 Task: Look for products with assorted flavor in the category "Lollipops".
Action: Mouse moved to (15, 68)
Screenshot: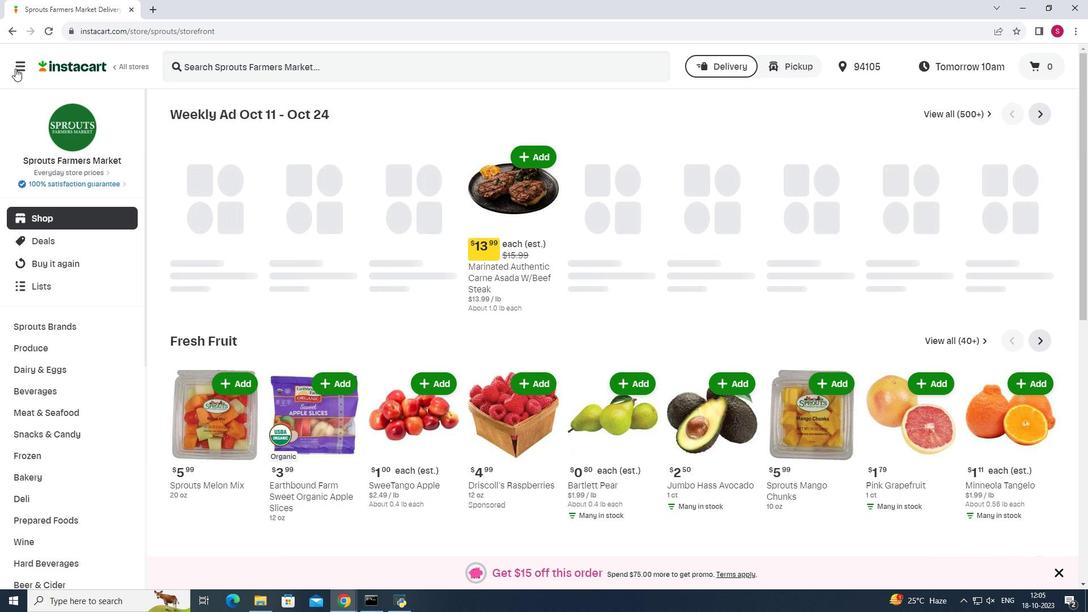 
Action: Mouse pressed left at (15, 68)
Screenshot: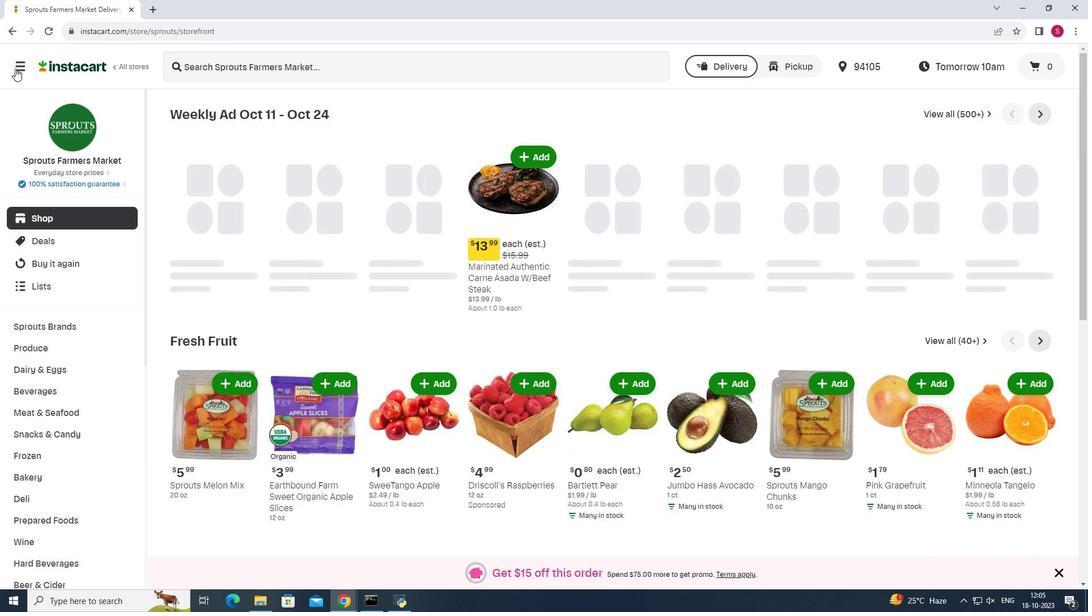
Action: Mouse moved to (69, 304)
Screenshot: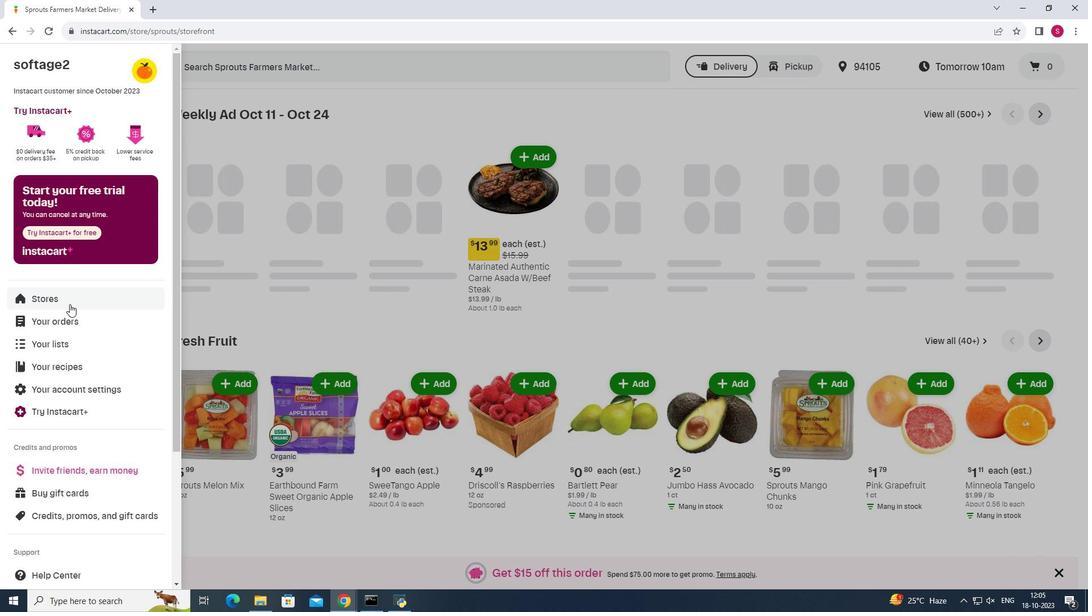 
Action: Mouse pressed left at (69, 304)
Screenshot: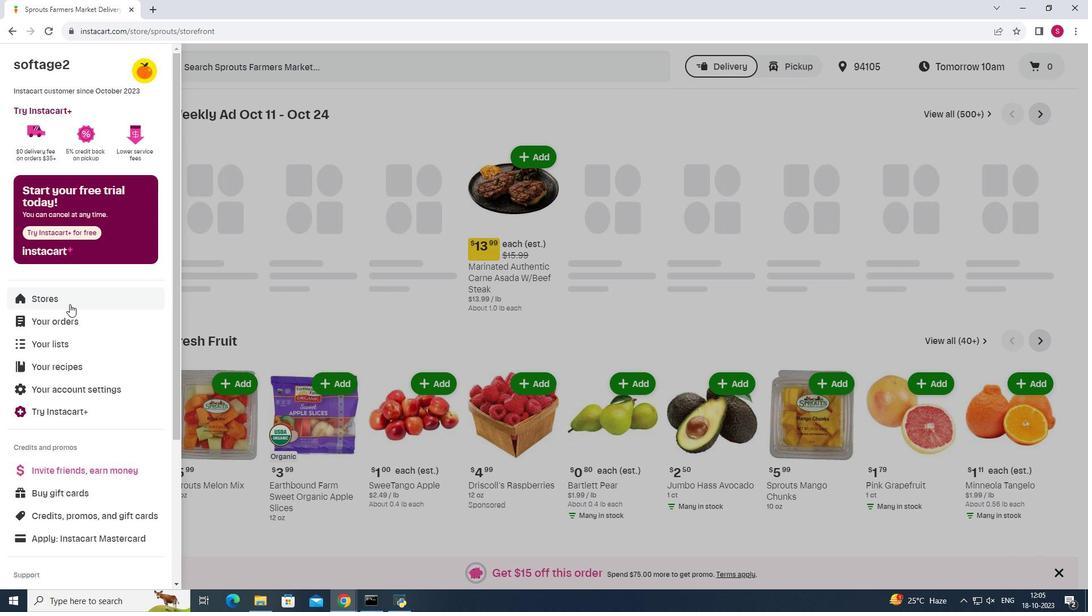
Action: Mouse moved to (270, 103)
Screenshot: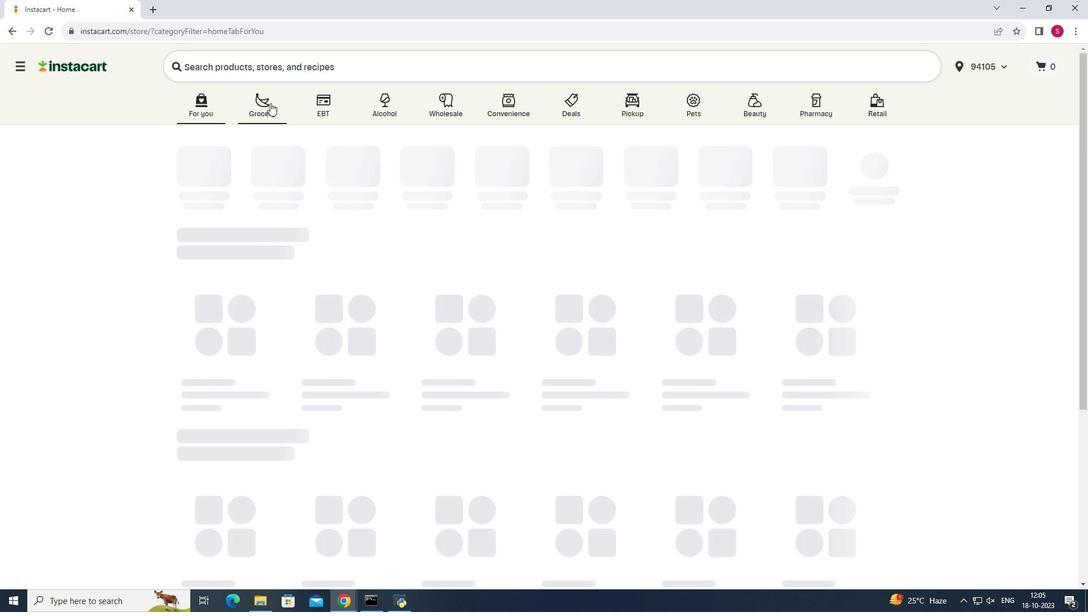 
Action: Mouse pressed left at (270, 103)
Screenshot: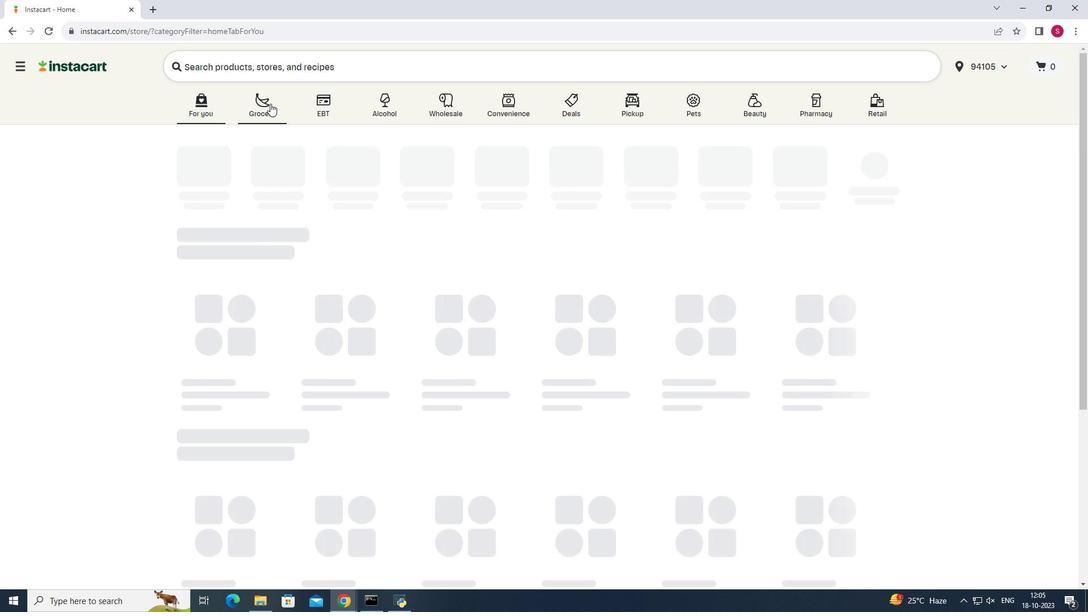 
Action: Mouse moved to (774, 151)
Screenshot: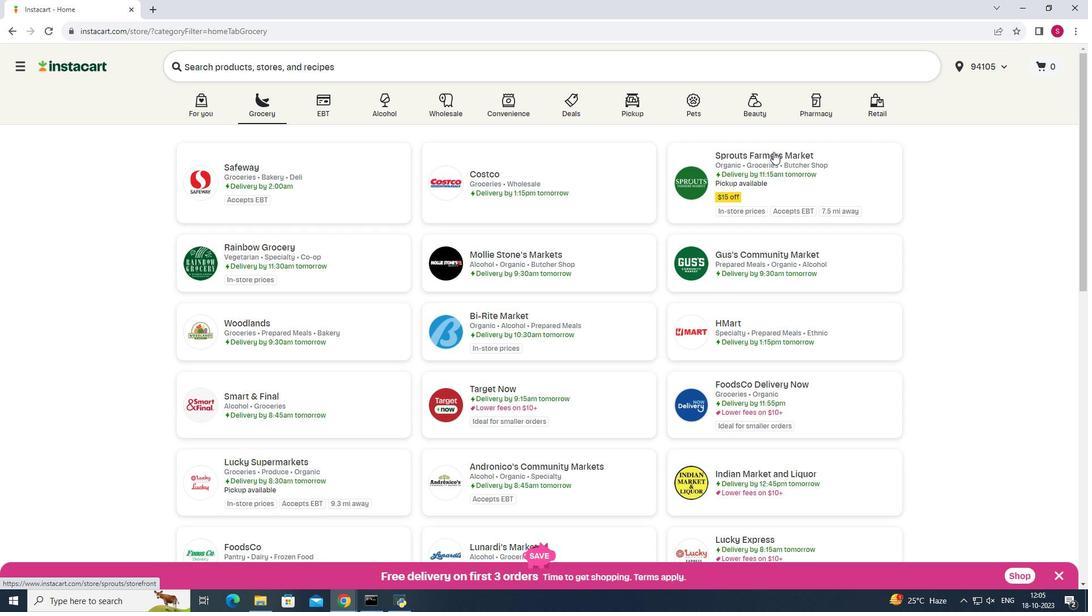 
Action: Mouse pressed left at (774, 151)
Screenshot: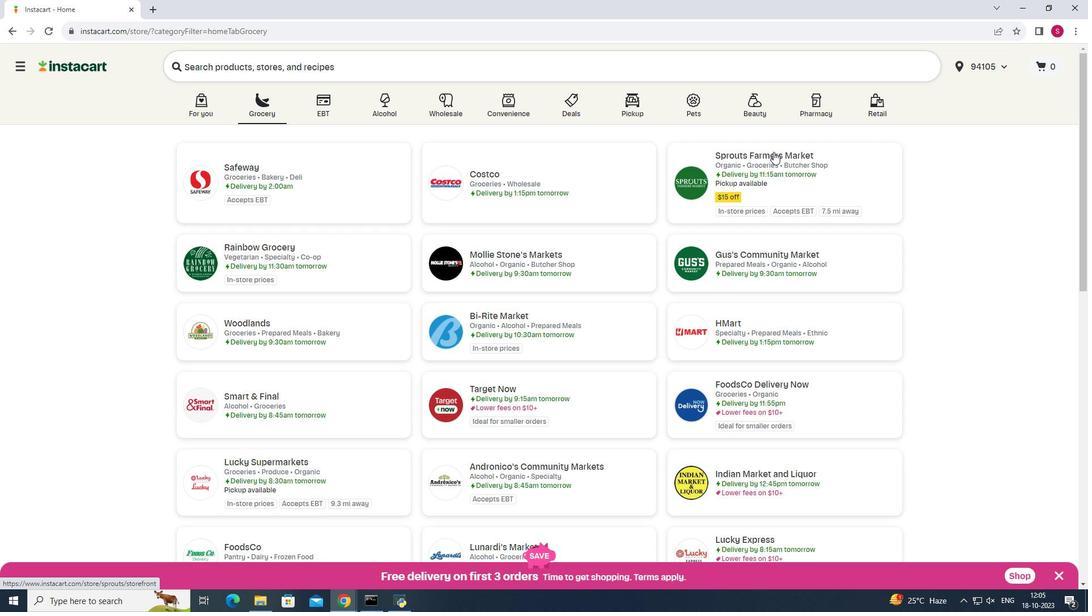 
Action: Mouse moved to (45, 432)
Screenshot: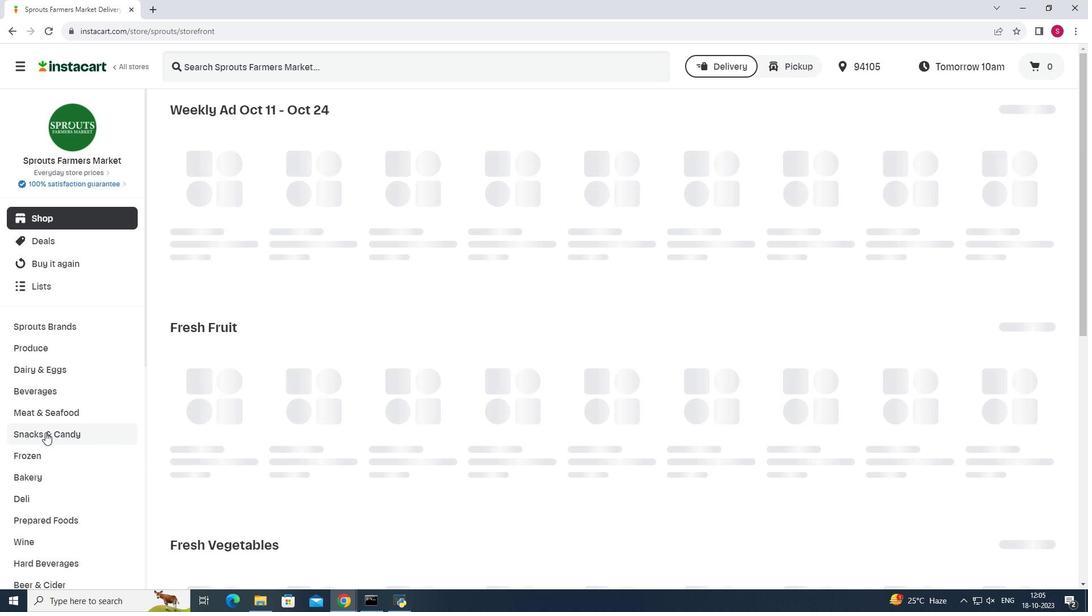 
Action: Mouse pressed left at (45, 432)
Screenshot: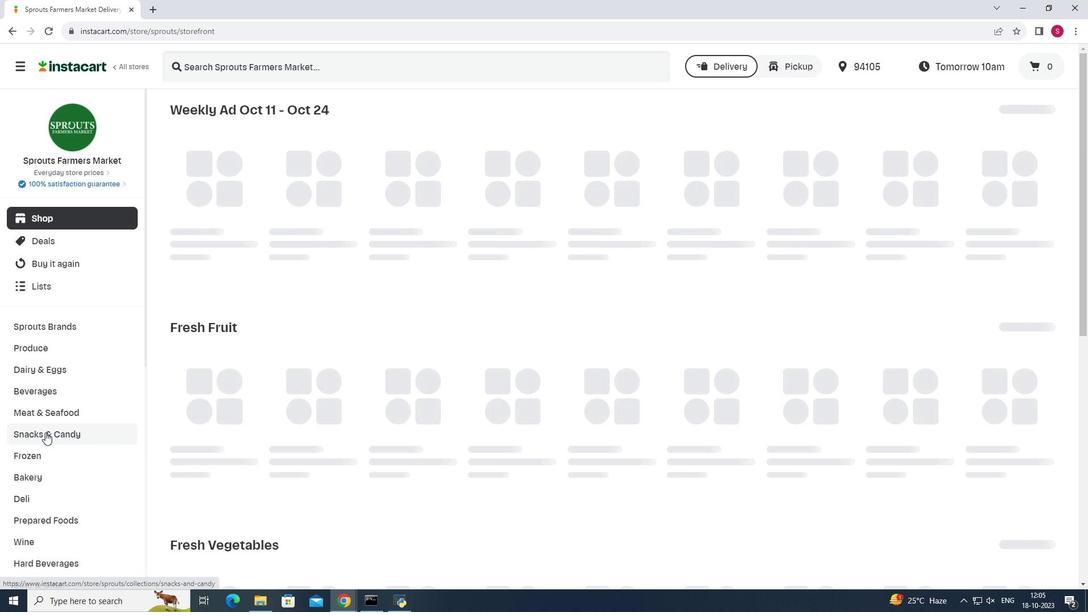 
Action: Mouse moved to (321, 141)
Screenshot: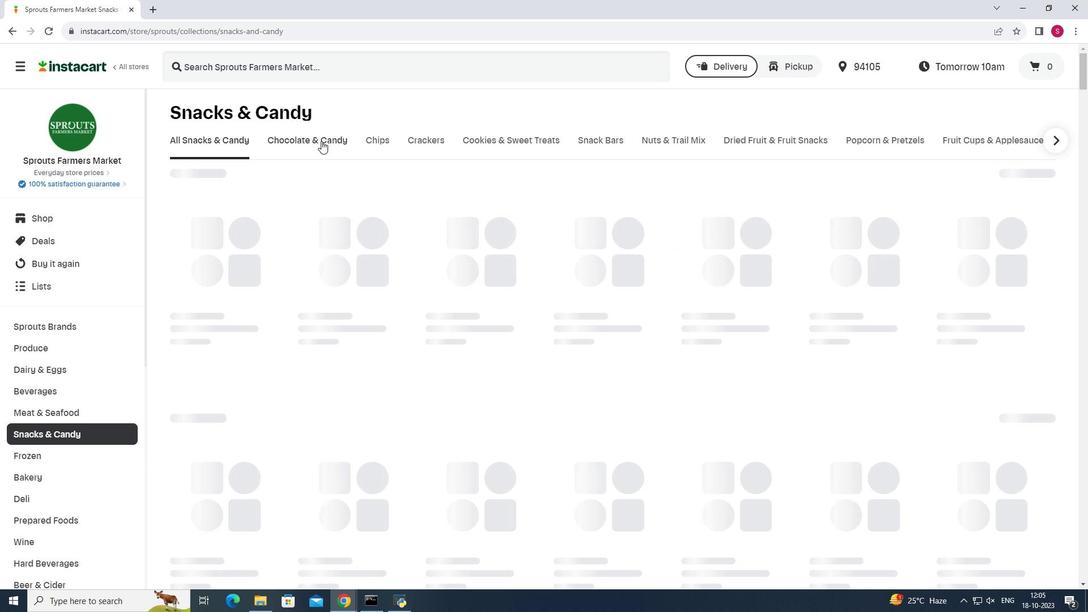 
Action: Mouse pressed left at (321, 141)
Screenshot: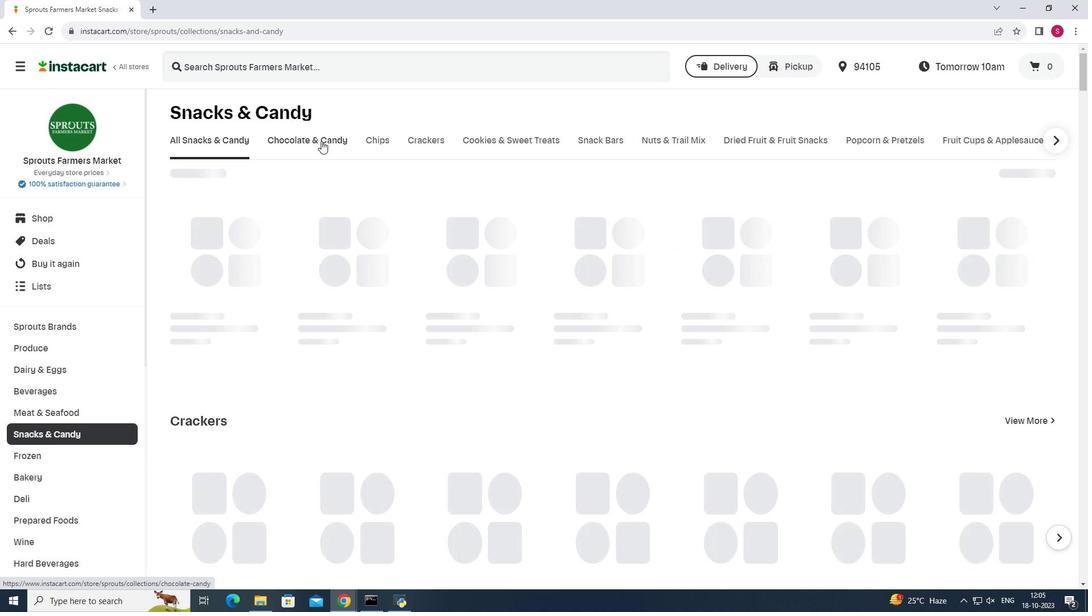 
Action: Mouse moved to (601, 192)
Screenshot: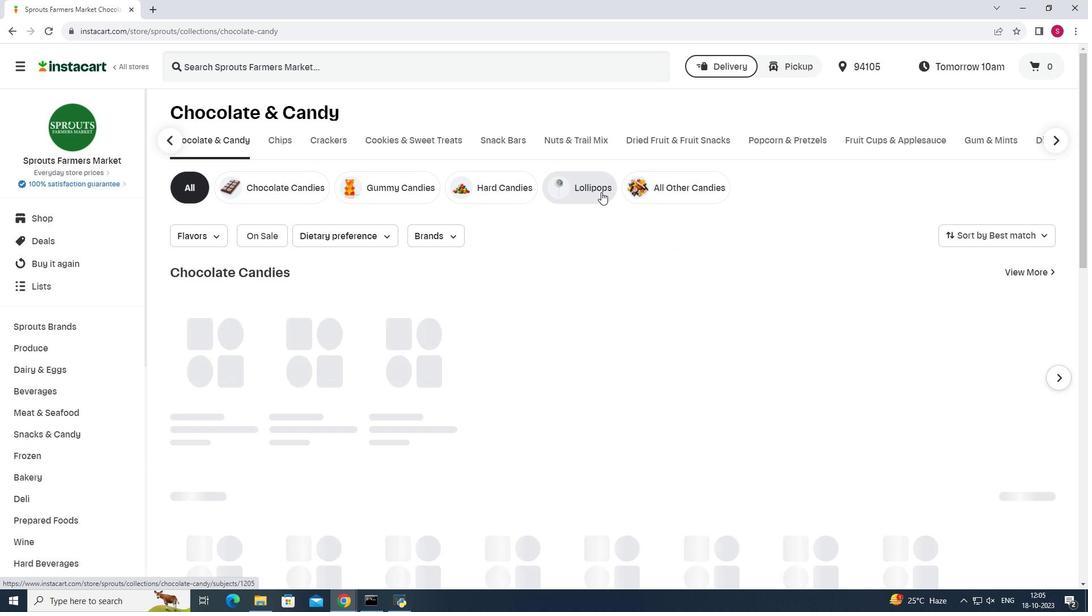 
Action: Mouse pressed left at (601, 192)
Screenshot: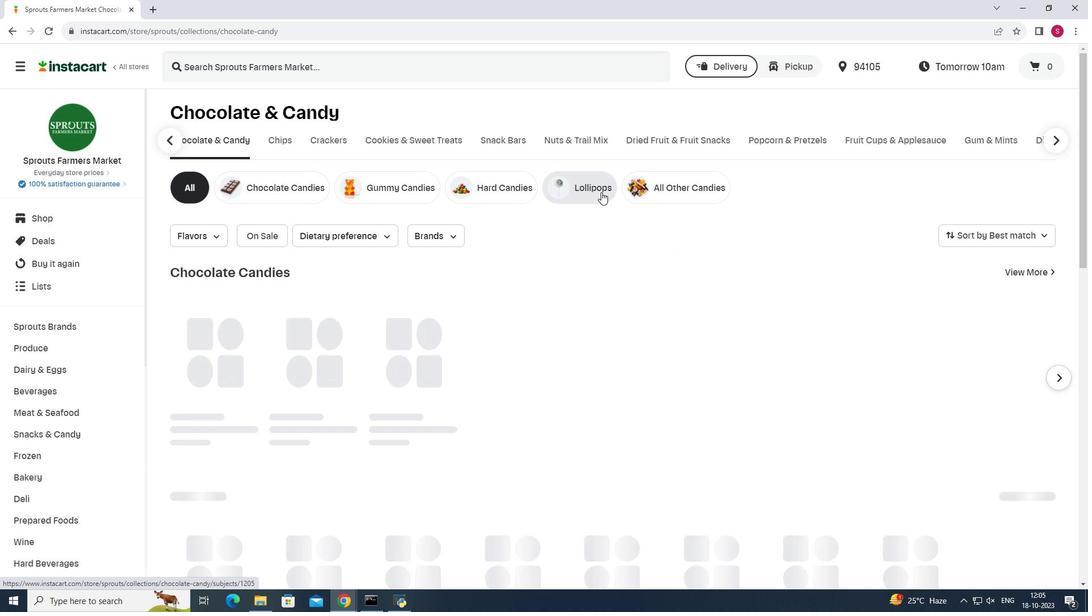 
Action: Mouse moved to (209, 237)
Screenshot: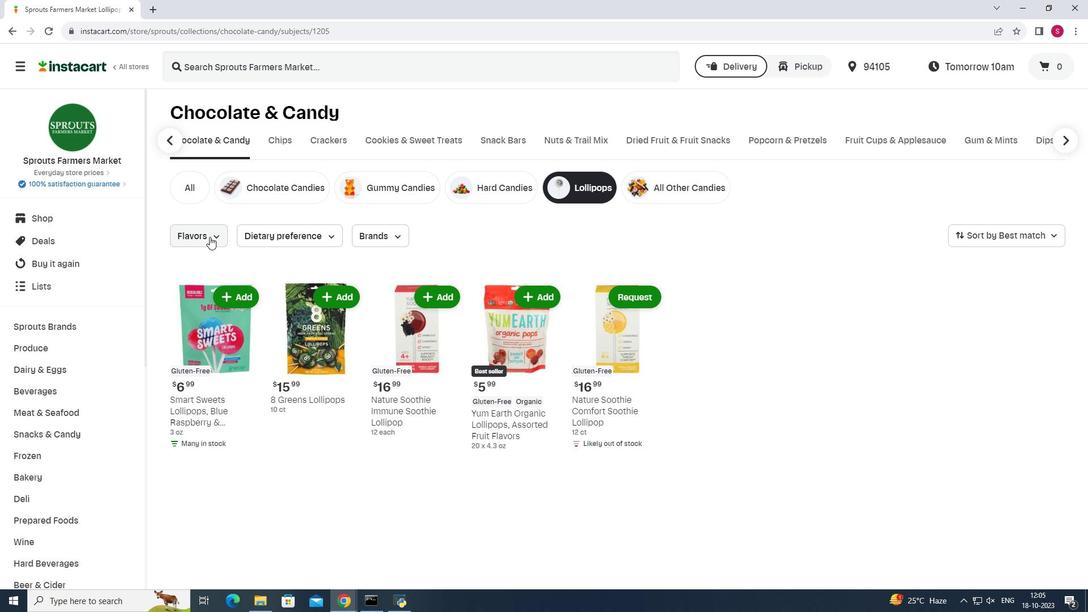 
Action: Mouse pressed left at (209, 237)
Screenshot: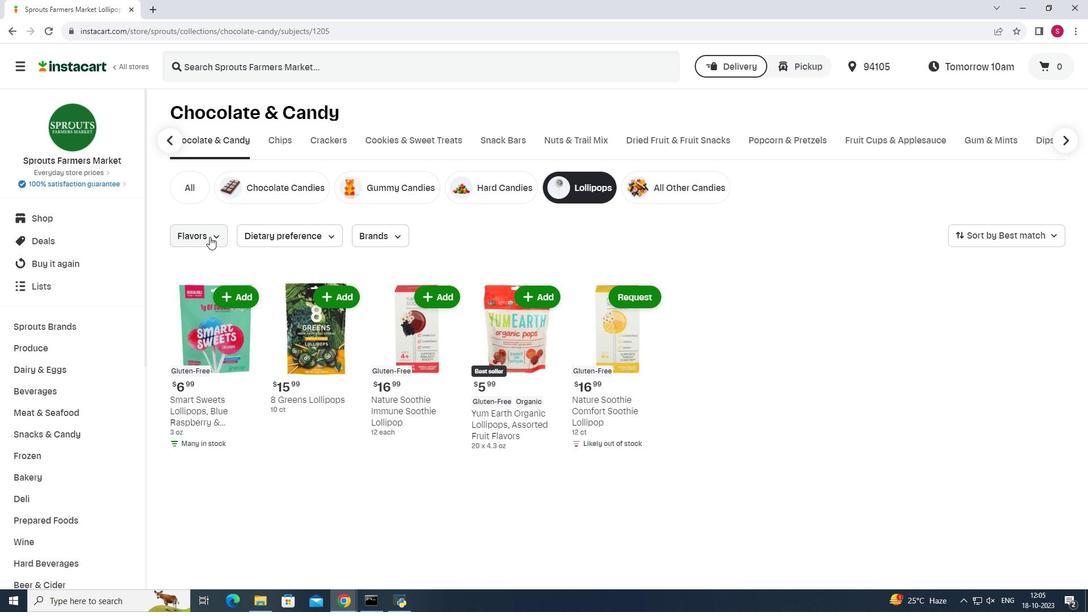 
Action: Mouse moved to (186, 297)
Screenshot: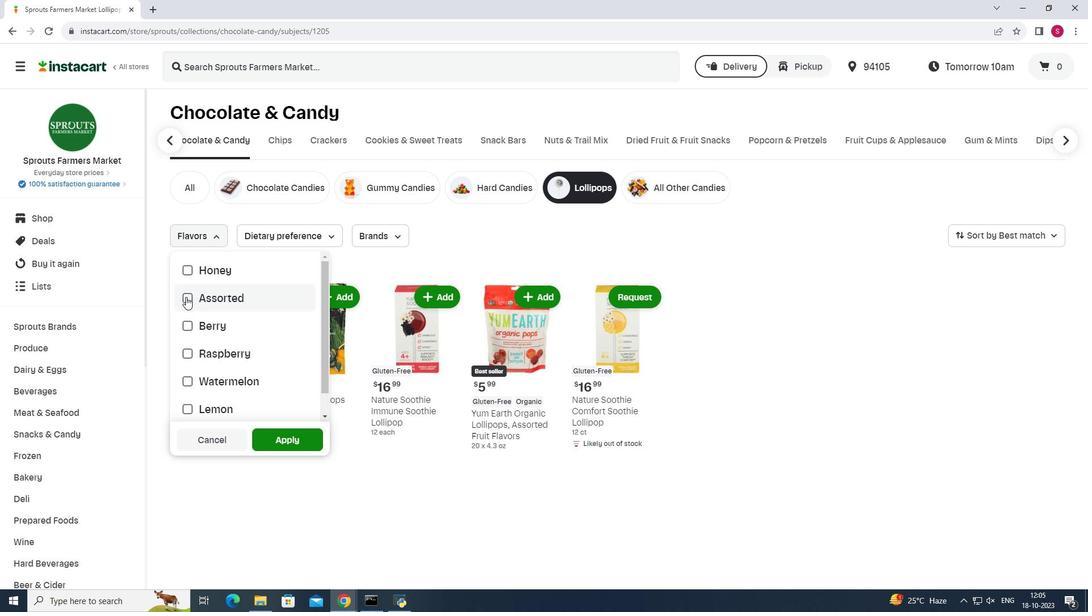 
Action: Mouse pressed left at (186, 297)
Screenshot: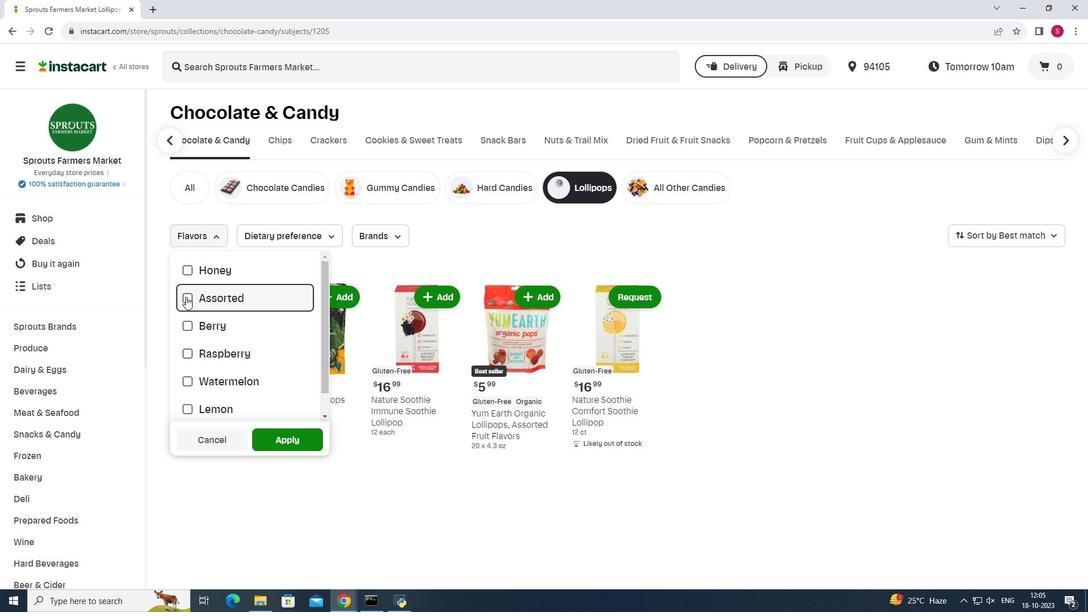 
Action: Mouse moved to (279, 443)
Screenshot: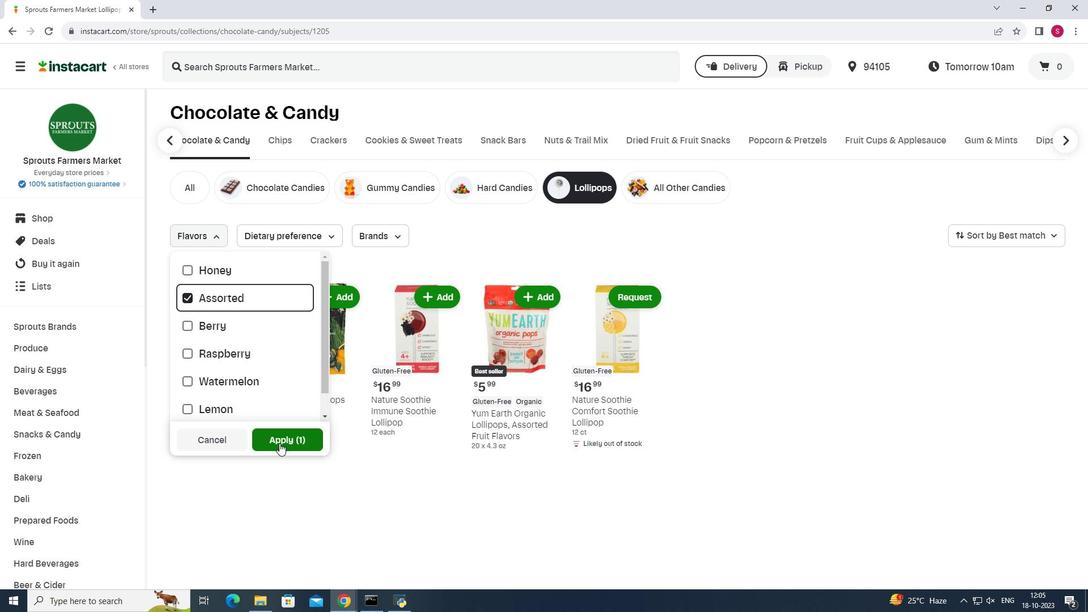
Action: Mouse pressed left at (279, 443)
Screenshot: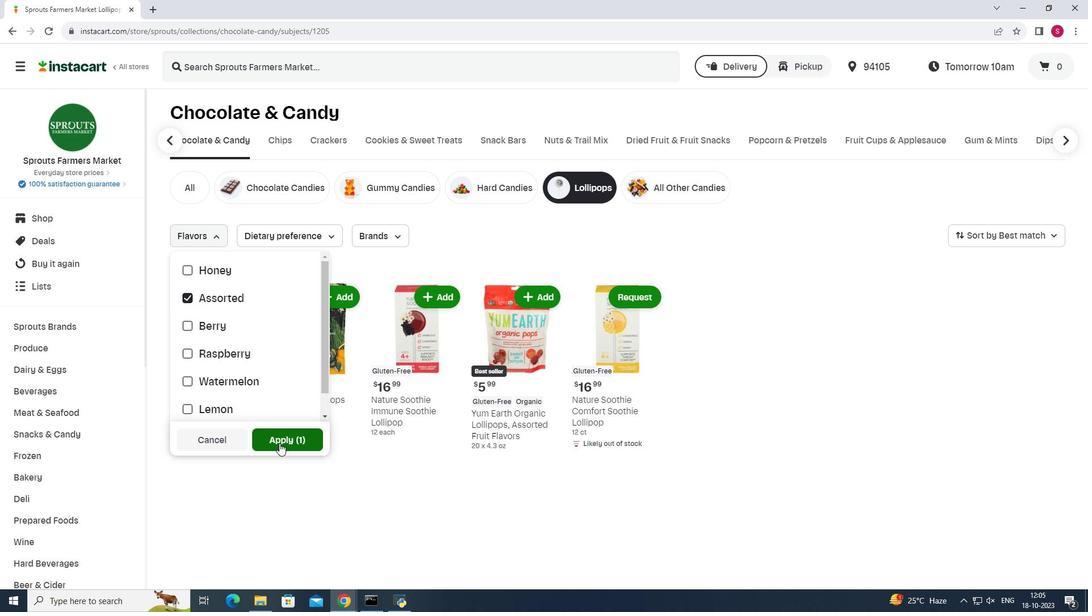
Action: Mouse moved to (762, 247)
Screenshot: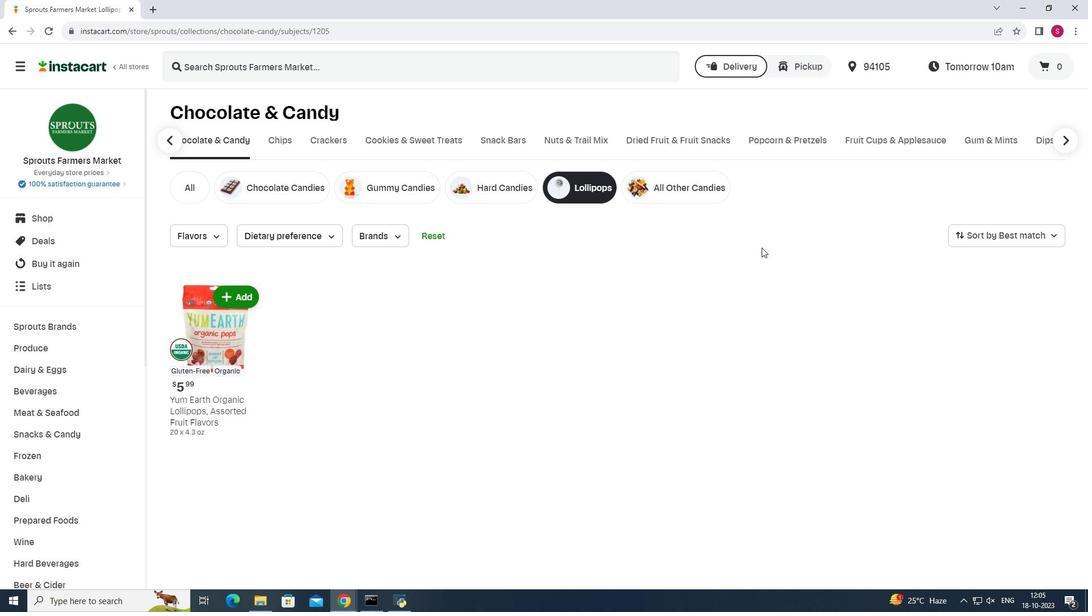 
